 Task: Set the Layer C modulation for the ISDB-T reception parameter to 8-PSK.
Action: Mouse moved to (103, 13)
Screenshot: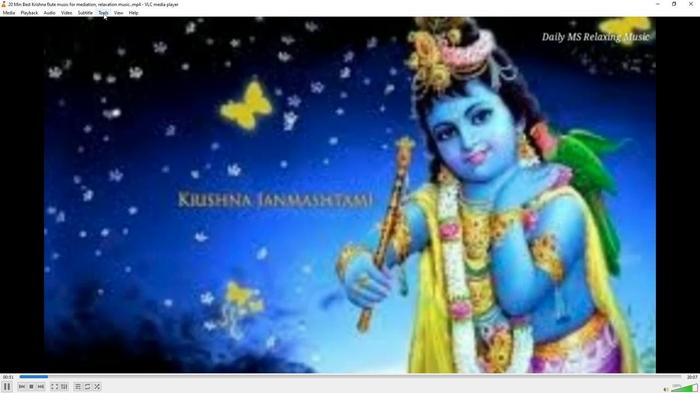 
Action: Mouse pressed left at (103, 13)
Screenshot: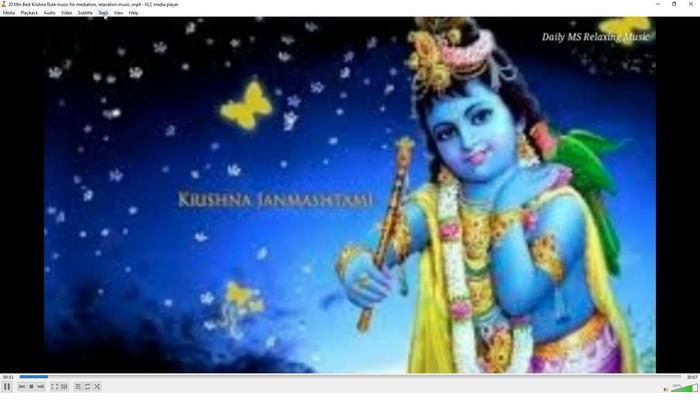 
Action: Mouse moved to (114, 94)
Screenshot: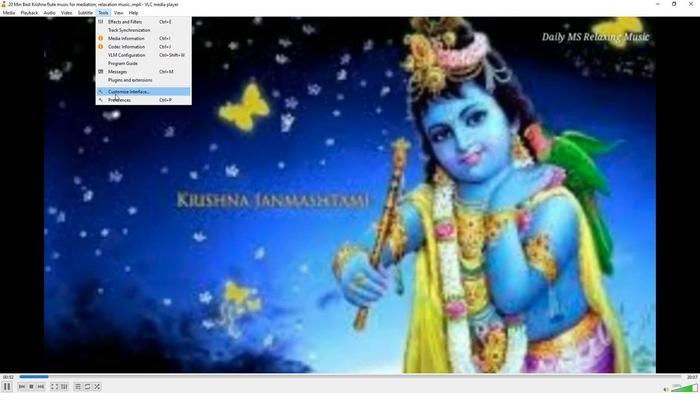 
Action: Mouse pressed left at (114, 94)
Screenshot: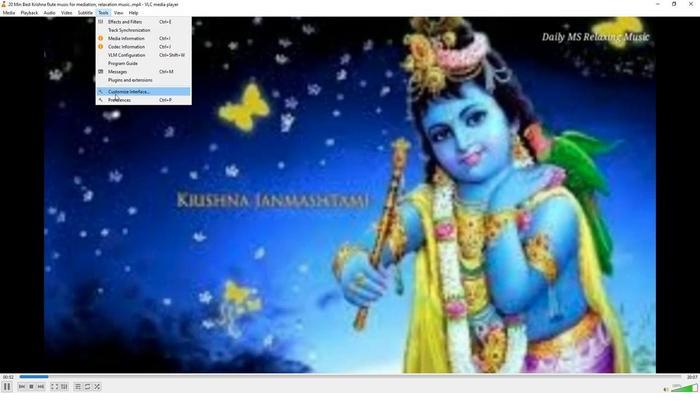 
Action: Mouse moved to (230, 321)
Screenshot: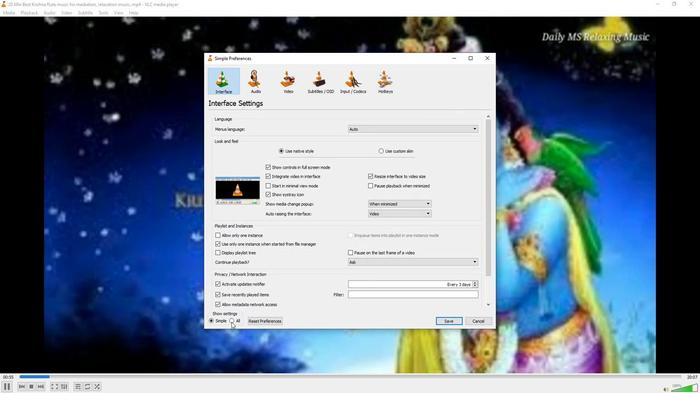 
Action: Mouse pressed left at (230, 321)
Screenshot: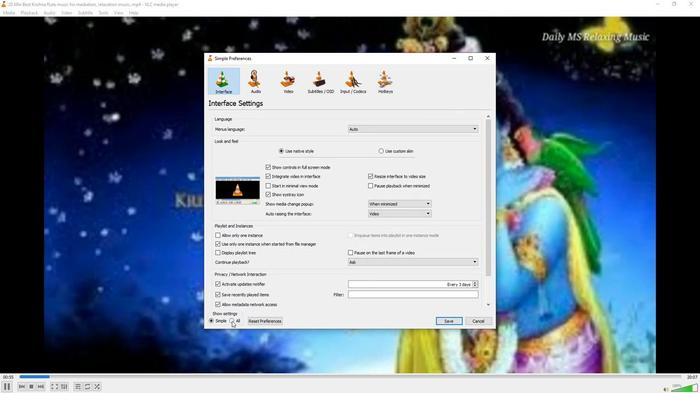 
Action: Mouse moved to (219, 194)
Screenshot: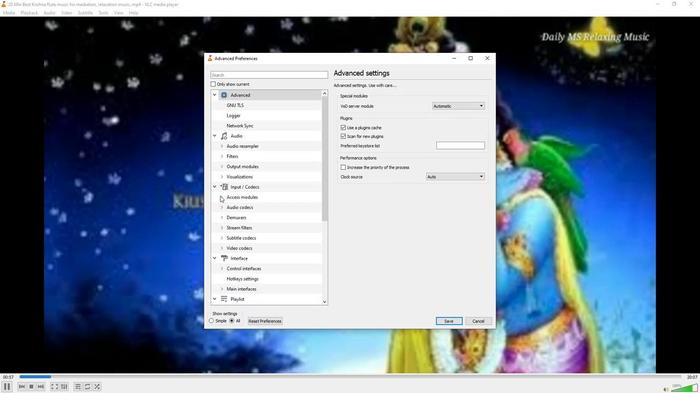 
Action: Mouse pressed left at (219, 194)
Screenshot: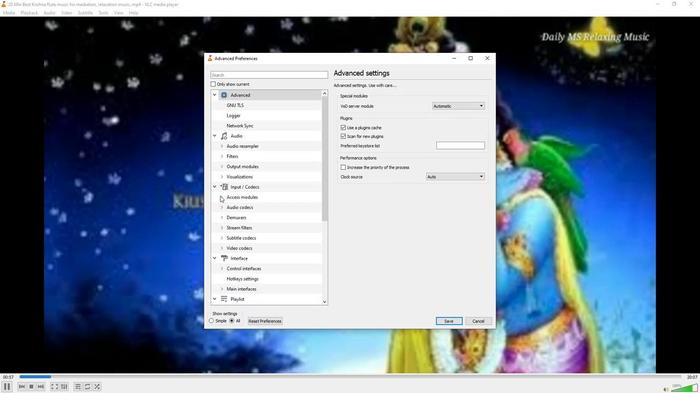 
Action: Mouse moved to (232, 259)
Screenshot: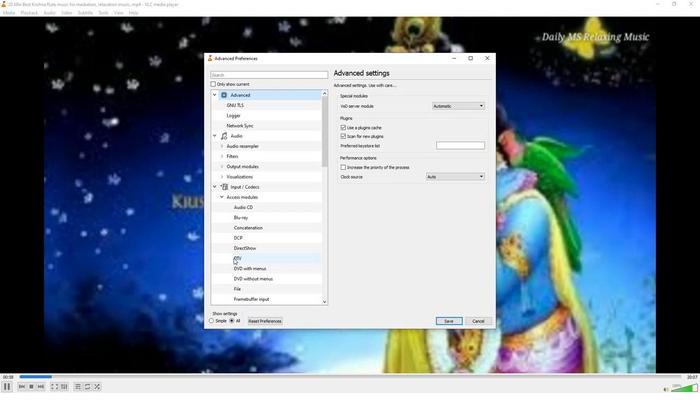 
Action: Mouse pressed left at (232, 259)
Screenshot: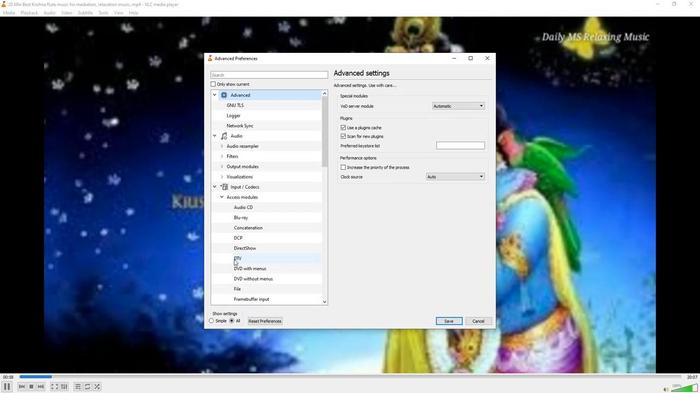 
Action: Mouse moved to (397, 260)
Screenshot: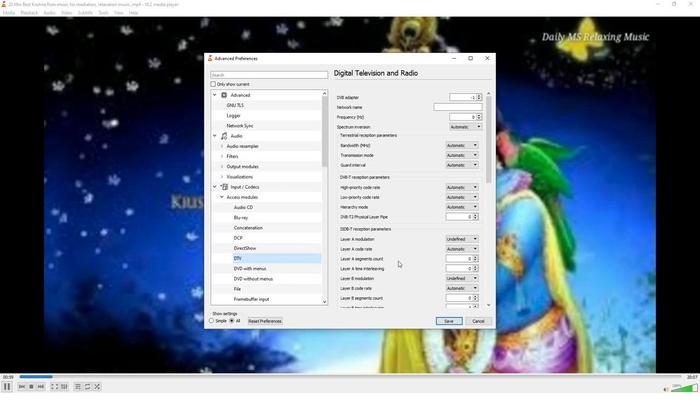 
Action: Mouse scrolled (397, 260) with delta (0, 0)
Screenshot: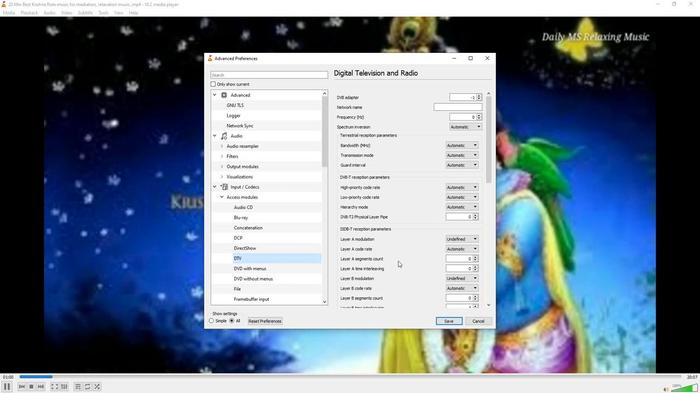 
Action: Mouse scrolled (397, 260) with delta (0, 0)
Screenshot: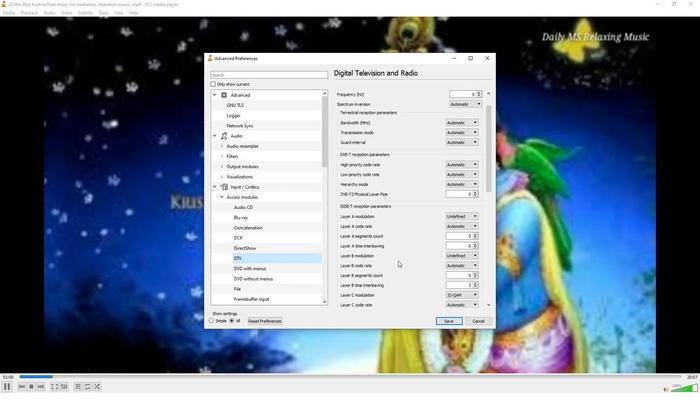 
Action: Mouse moved to (459, 271)
Screenshot: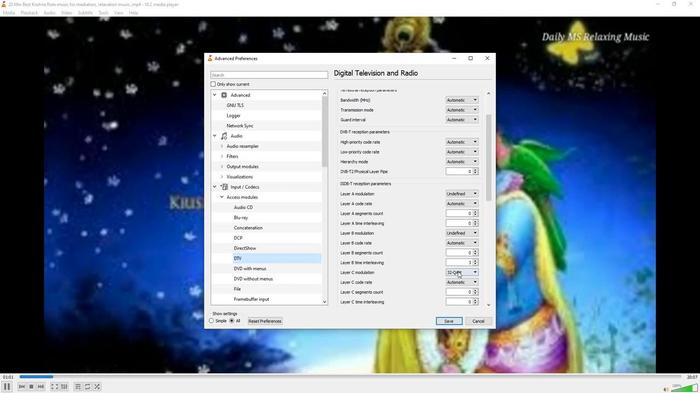 
Action: Mouse pressed left at (459, 271)
Screenshot: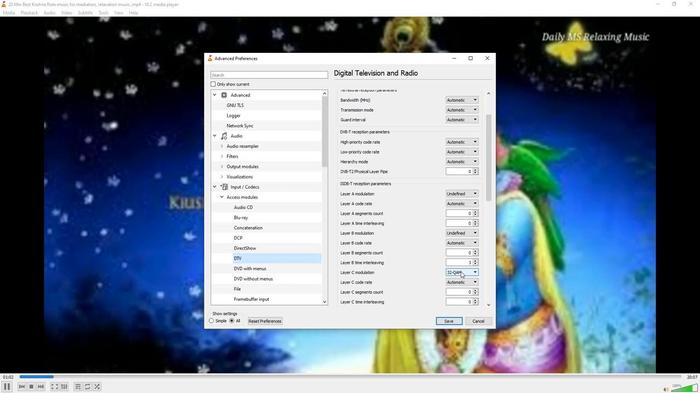 
Action: Mouse moved to (470, 308)
Screenshot: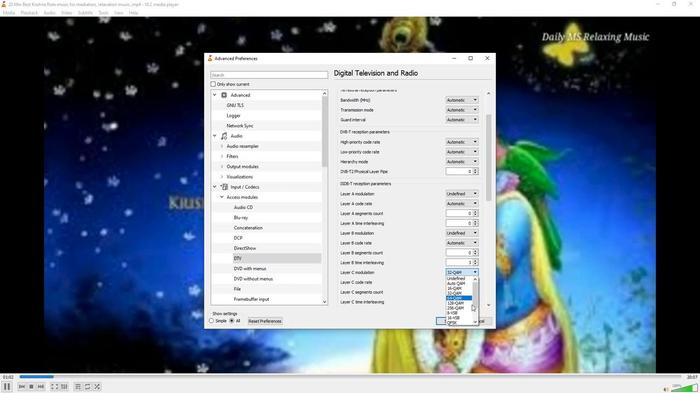 
Action: Mouse scrolled (470, 308) with delta (0, 0)
Screenshot: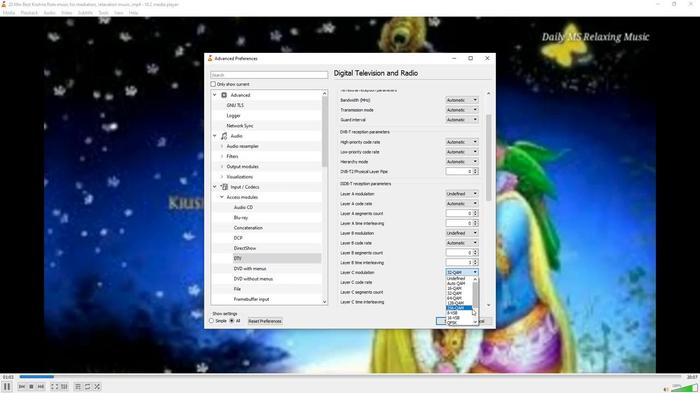 
Action: Mouse scrolled (470, 308) with delta (0, 0)
Screenshot: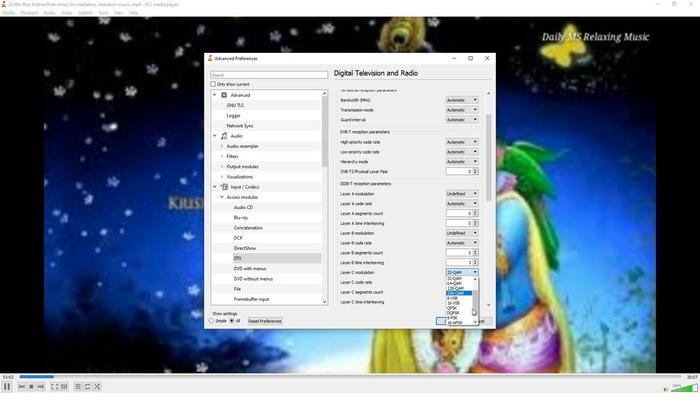 
Action: Mouse scrolled (470, 308) with delta (0, 0)
Screenshot: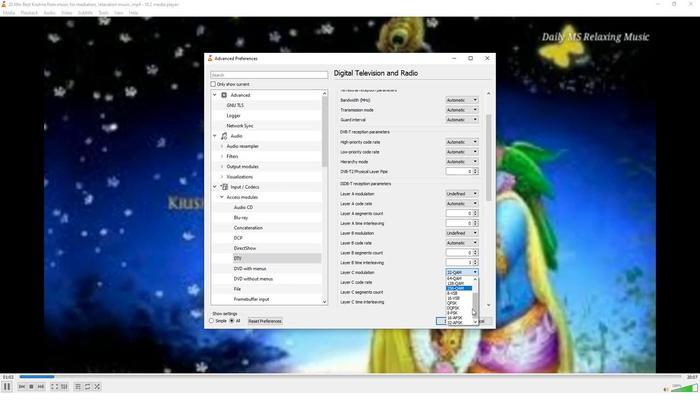
Action: Mouse moved to (461, 311)
Screenshot: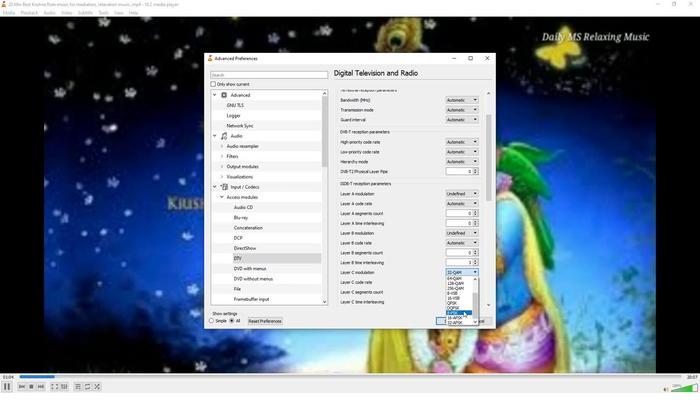 
Action: Mouse pressed left at (461, 311)
Screenshot: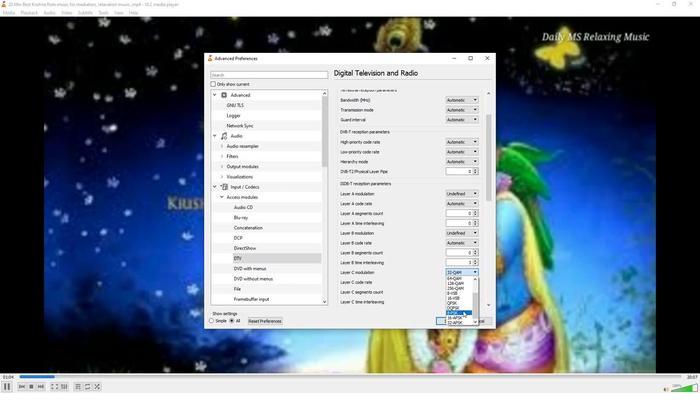 
Action: Mouse moved to (412, 282)
Screenshot: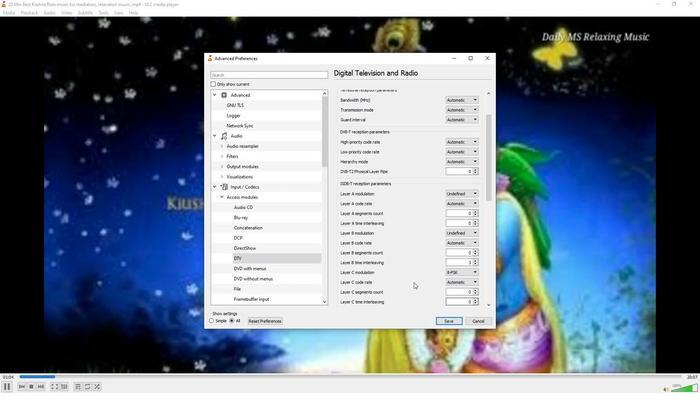 
